 Task: Move the task Develop a new customer relationship management (CRM) system to the section Done in the project AgileAssist and filter the tasks in the project by Incomplete tasks
Action: Mouse moved to (55, 234)
Screenshot: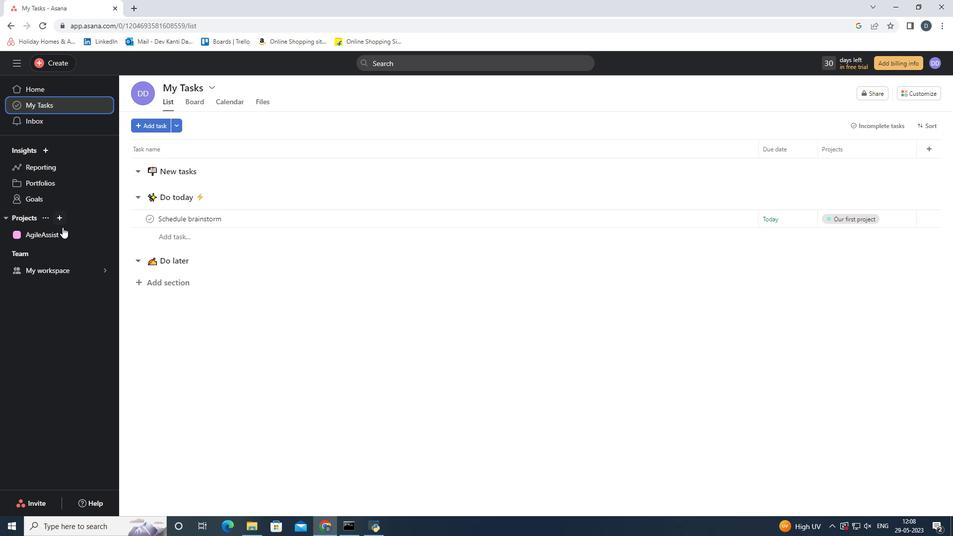 
Action: Mouse pressed left at (55, 234)
Screenshot: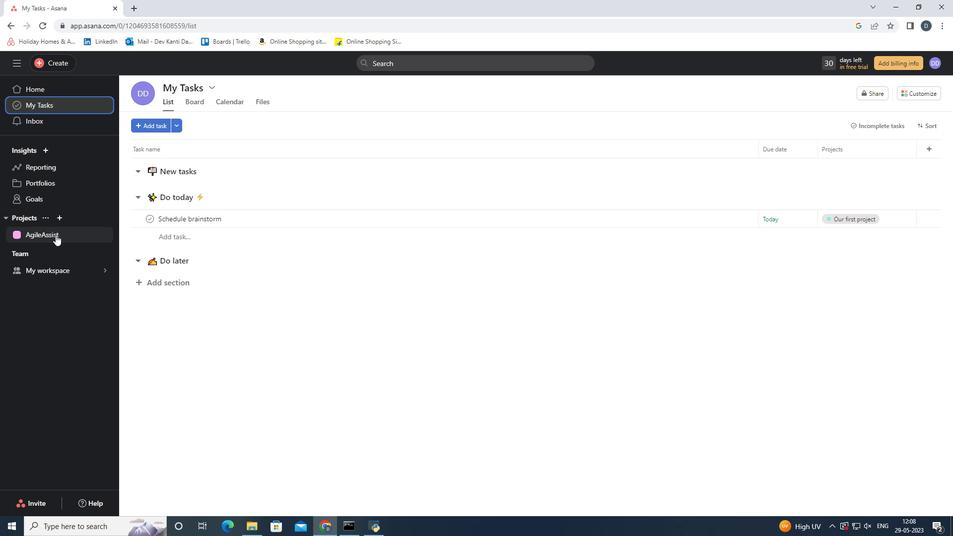 
Action: Mouse moved to (430, 269)
Screenshot: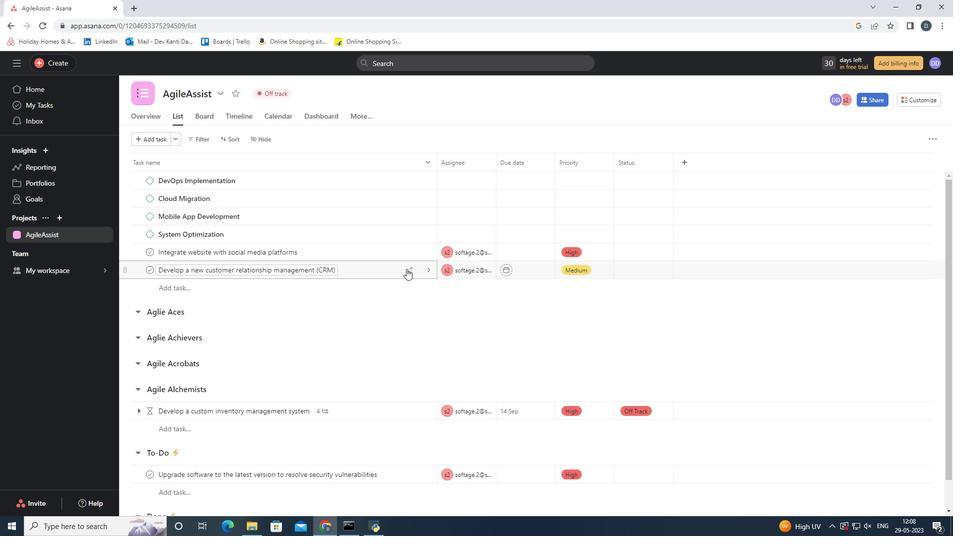 
Action: Mouse pressed left at (430, 269)
Screenshot: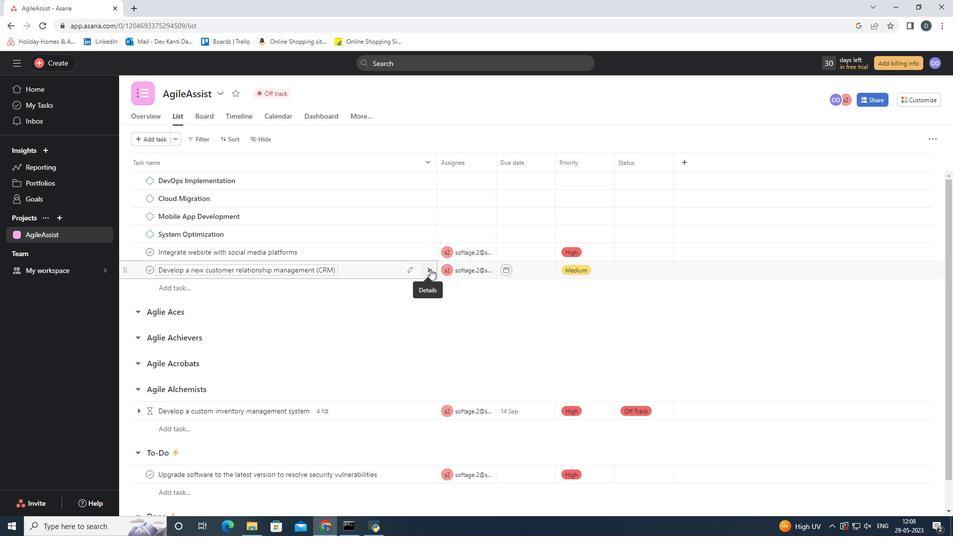 
Action: Mouse moved to (838, 323)
Screenshot: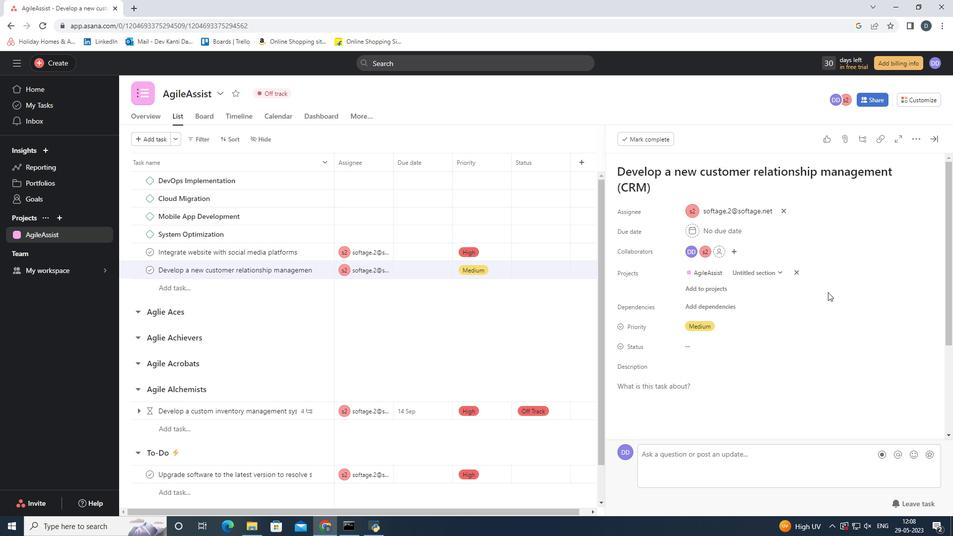 
Action: Mouse scrolled (838, 322) with delta (0, 0)
Screenshot: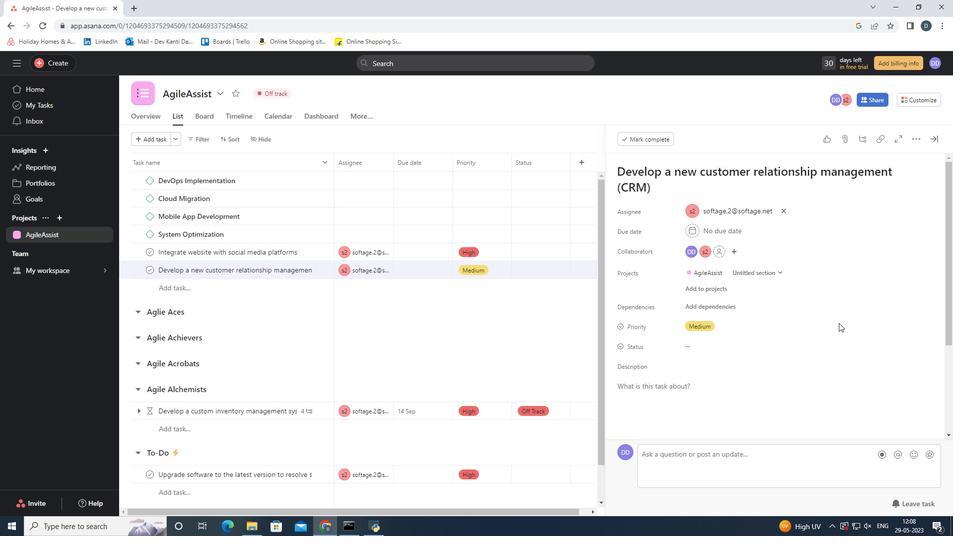 
Action: Mouse scrolled (838, 322) with delta (0, 0)
Screenshot: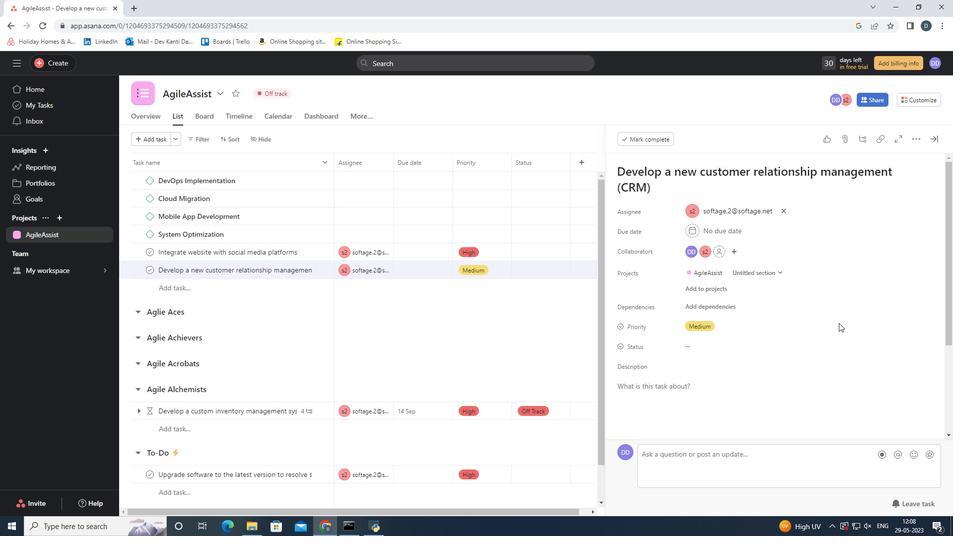 
Action: Mouse scrolled (838, 322) with delta (0, 0)
Screenshot: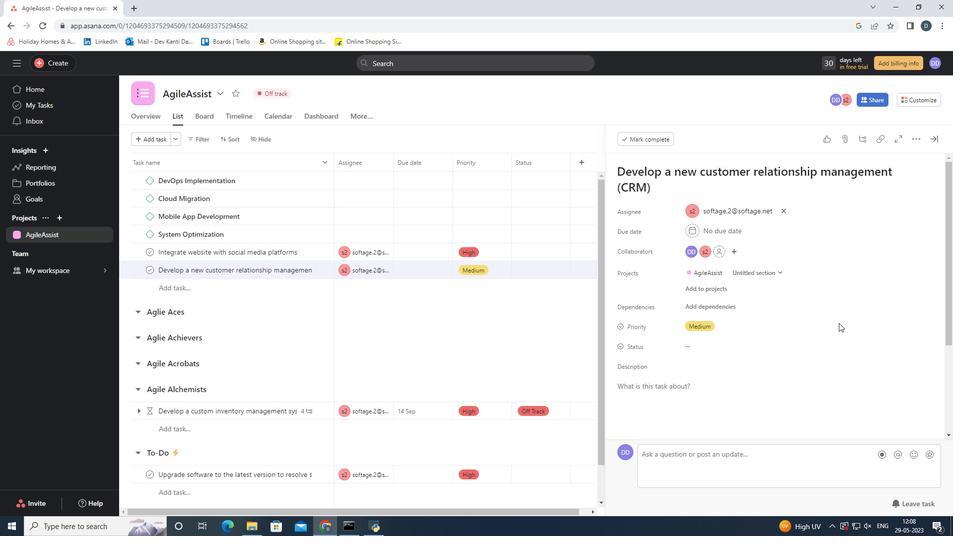 
Action: Mouse scrolled (838, 322) with delta (0, 0)
Screenshot: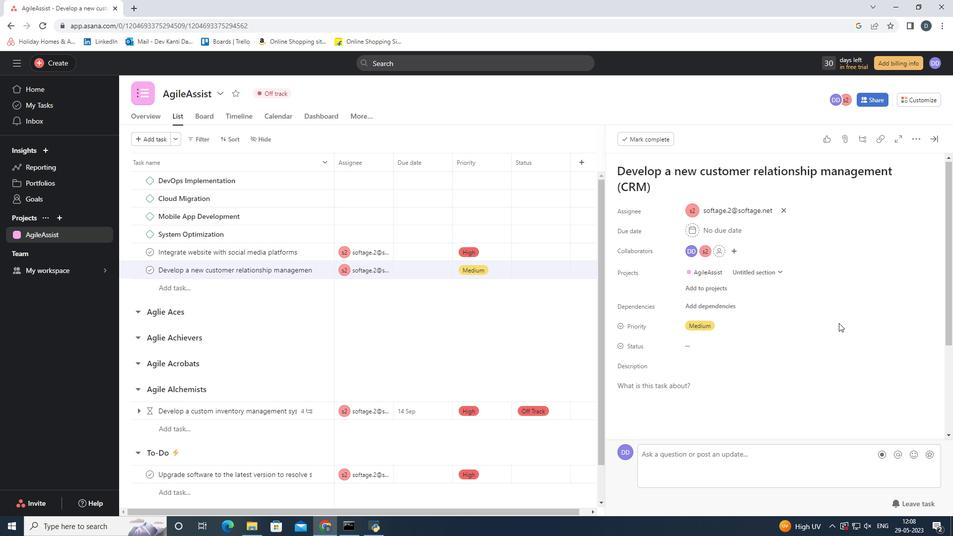 
Action: Mouse scrolled (838, 323) with delta (0, 0)
Screenshot: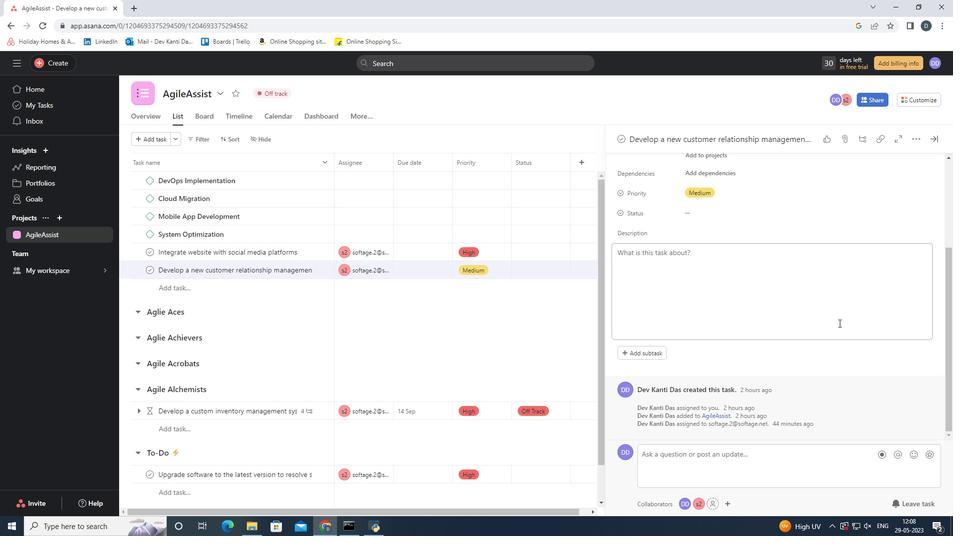 
Action: Mouse scrolled (838, 323) with delta (0, 0)
Screenshot: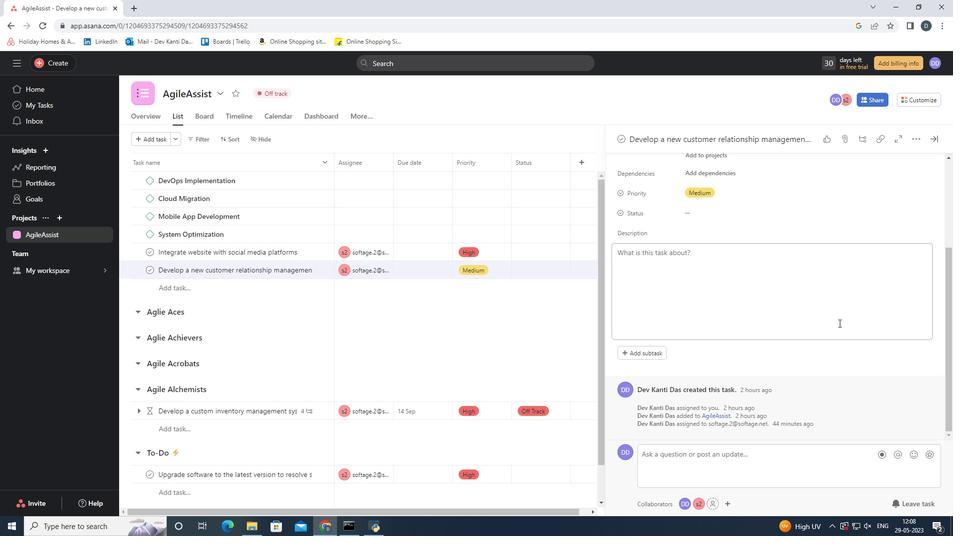 
Action: Mouse scrolled (838, 323) with delta (0, 0)
Screenshot: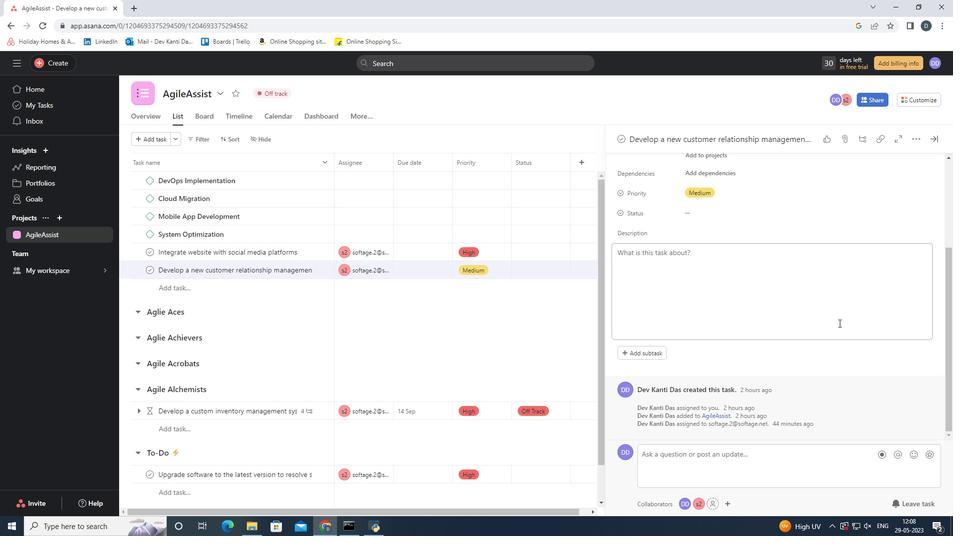 
Action: Mouse scrolled (838, 323) with delta (0, 0)
Screenshot: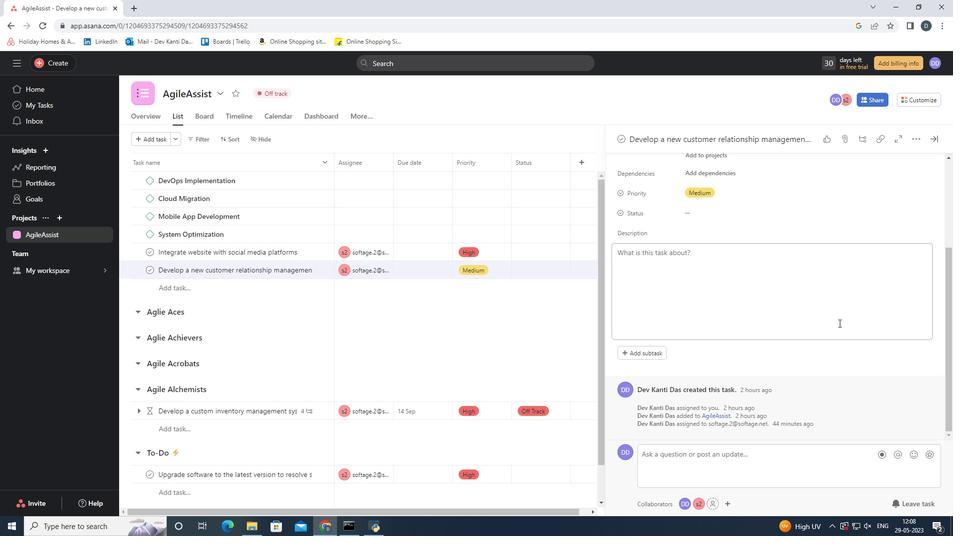 
Action: Mouse scrolled (838, 323) with delta (0, 0)
Screenshot: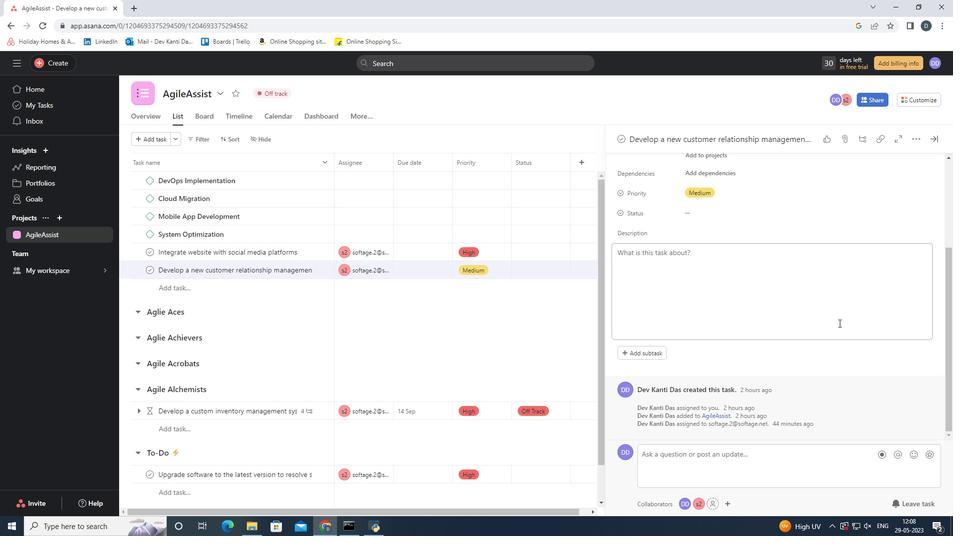 
Action: Mouse scrolled (838, 323) with delta (0, 0)
Screenshot: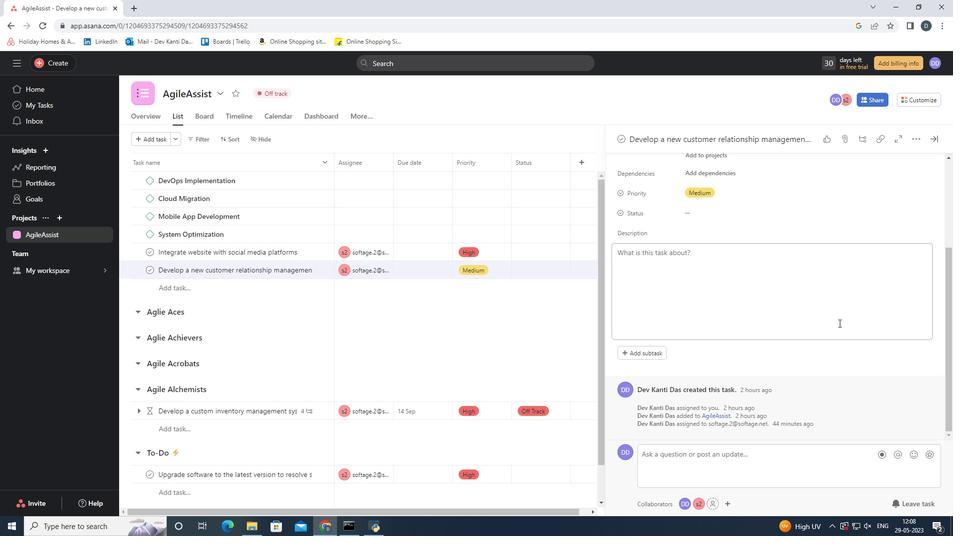 
Action: Mouse moved to (932, 142)
Screenshot: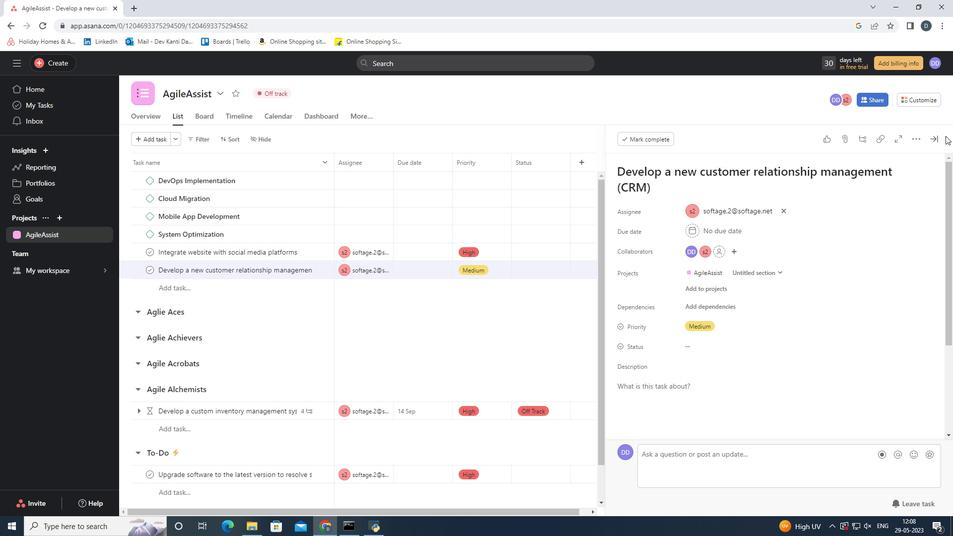 
Action: Mouse pressed left at (932, 142)
Screenshot: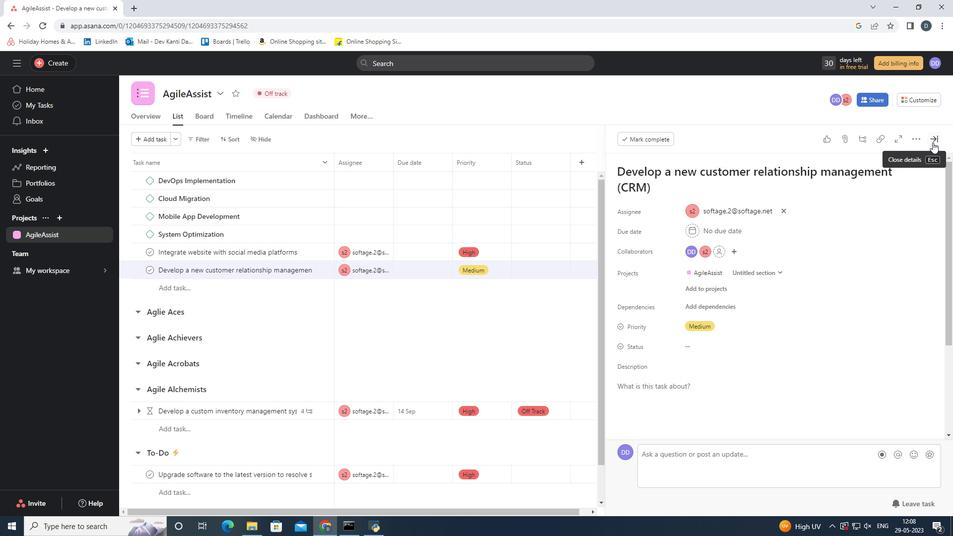 
Action: Mouse moved to (408, 267)
Screenshot: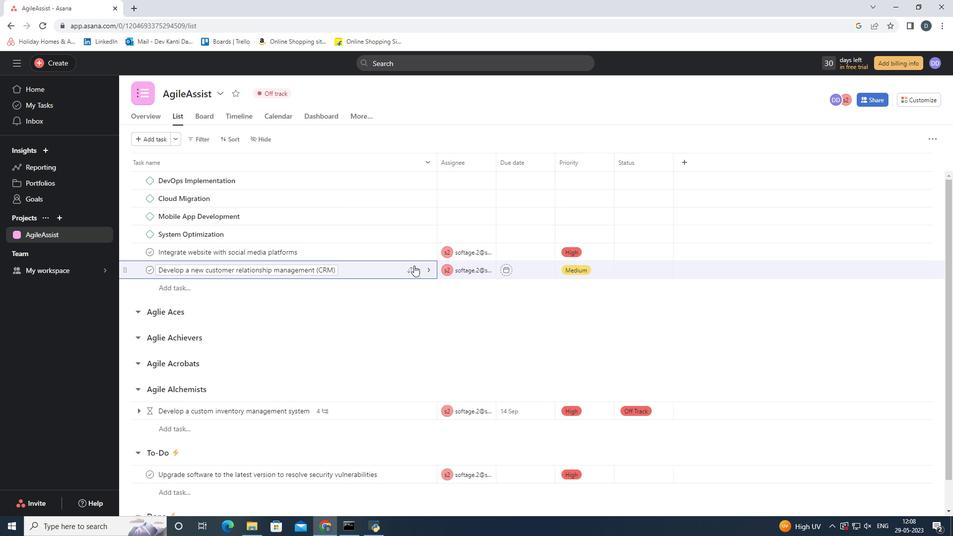 
Action: Mouse pressed left at (408, 267)
Screenshot: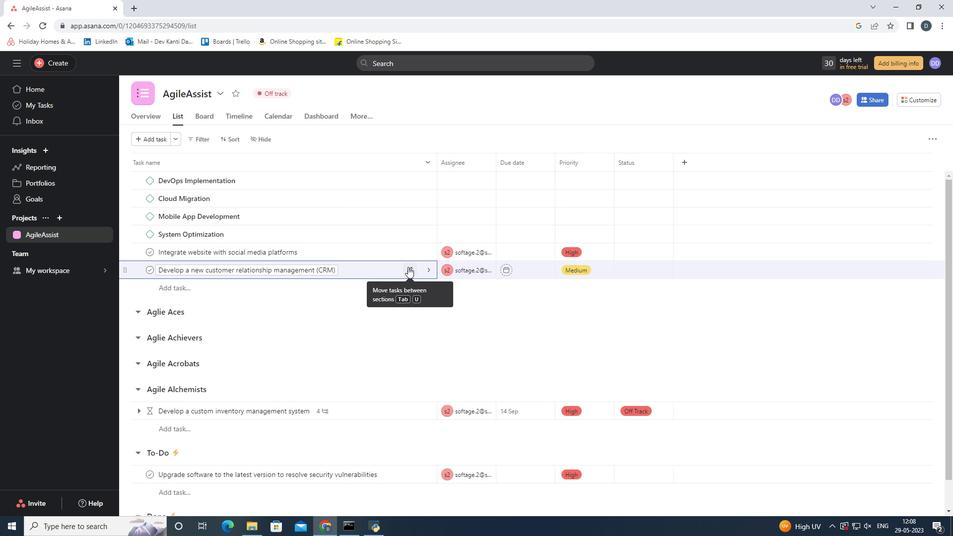
Action: Mouse moved to (374, 413)
Screenshot: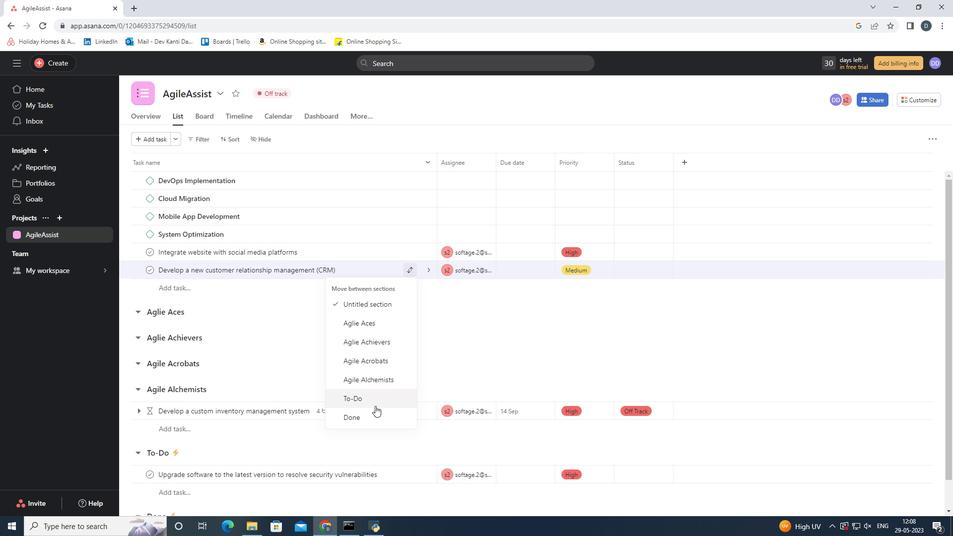 
Action: Mouse pressed left at (374, 413)
Screenshot: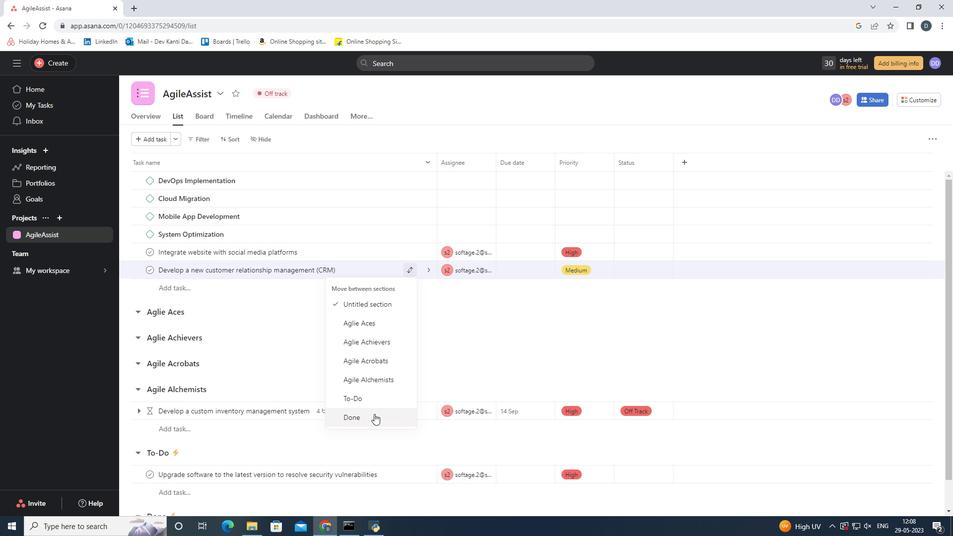 
Action: Mouse moved to (389, 477)
Screenshot: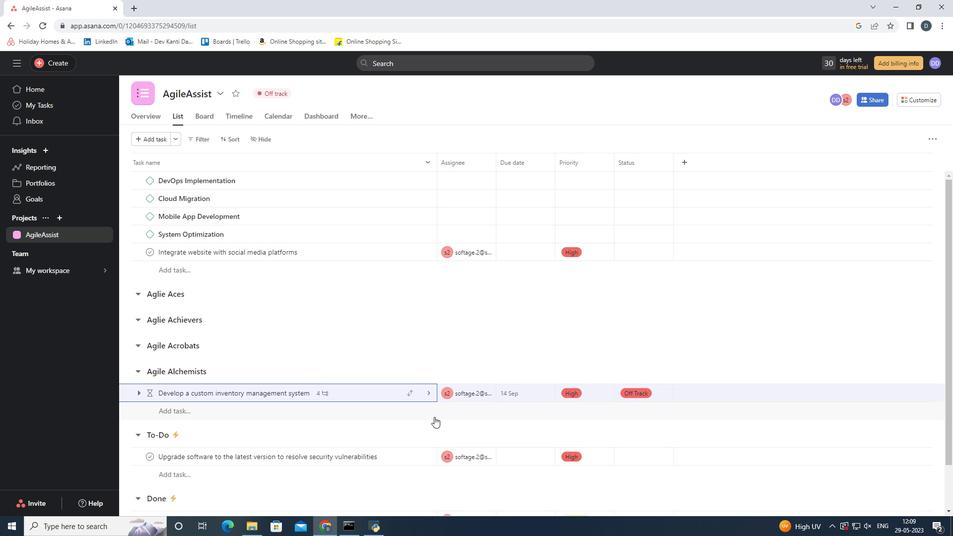 
Action: Mouse scrolled (389, 476) with delta (0, 0)
Screenshot: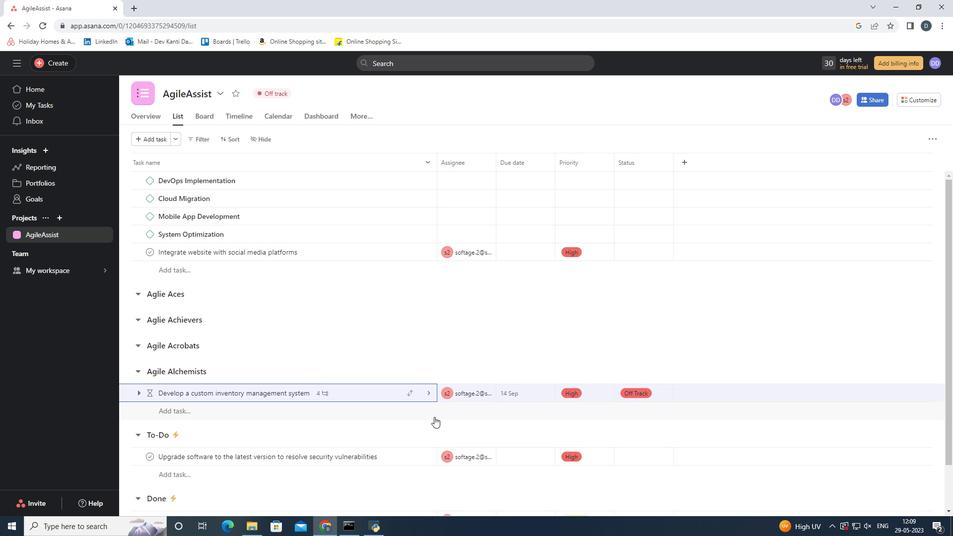 
Action: Mouse scrolled (389, 476) with delta (0, 0)
Screenshot: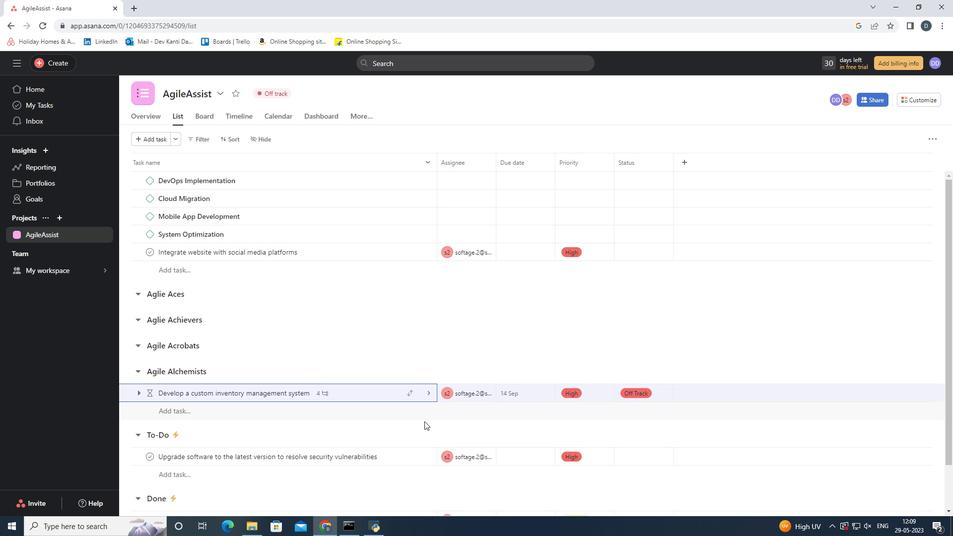 
Action: Mouse scrolled (389, 476) with delta (0, 0)
Screenshot: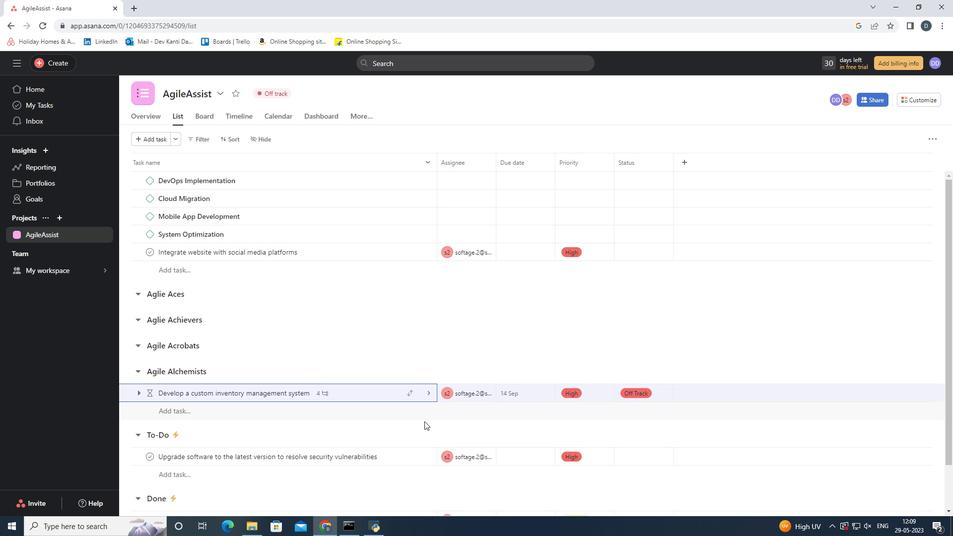 
Action: Mouse moved to (503, 445)
Screenshot: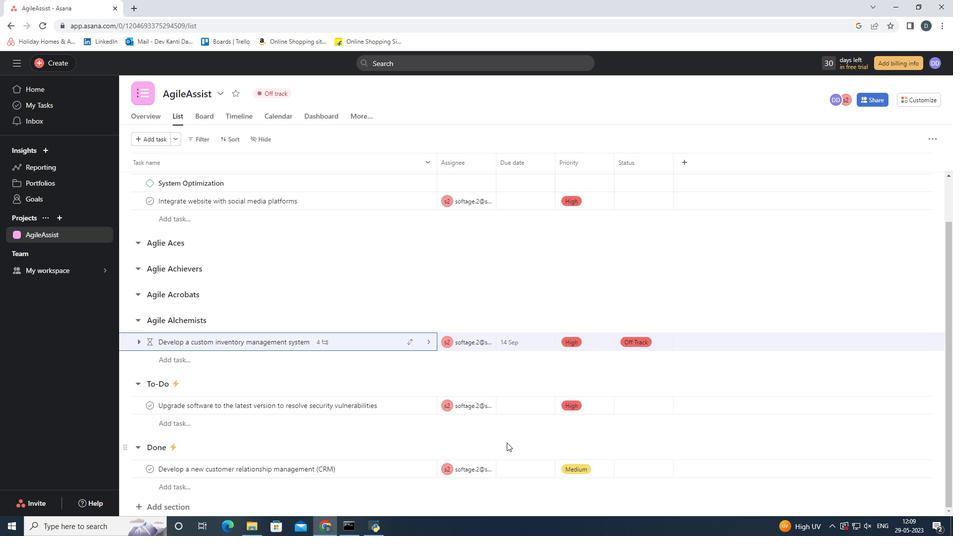 
Action: Mouse pressed left at (503, 445)
Screenshot: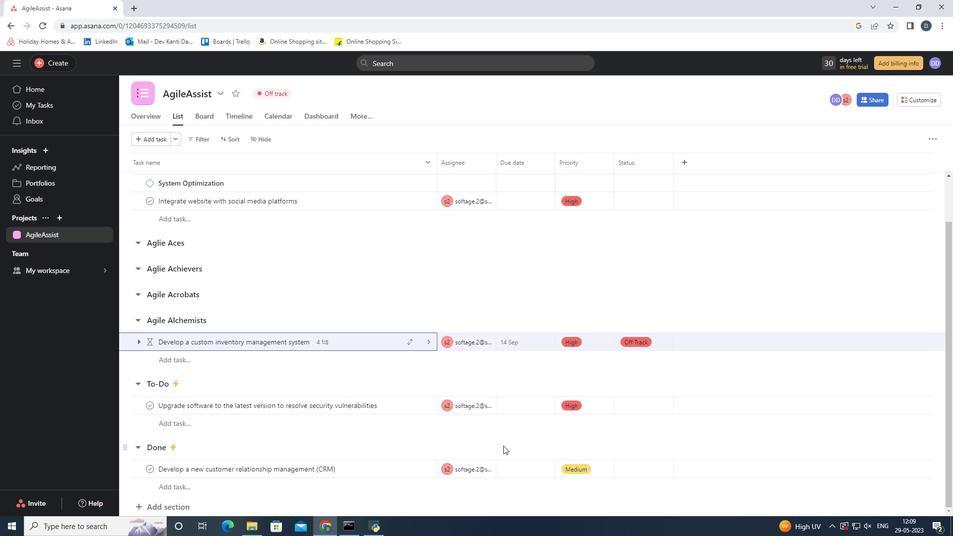 
Action: Mouse scrolled (503, 446) with delta (0, 0)
Screenshot: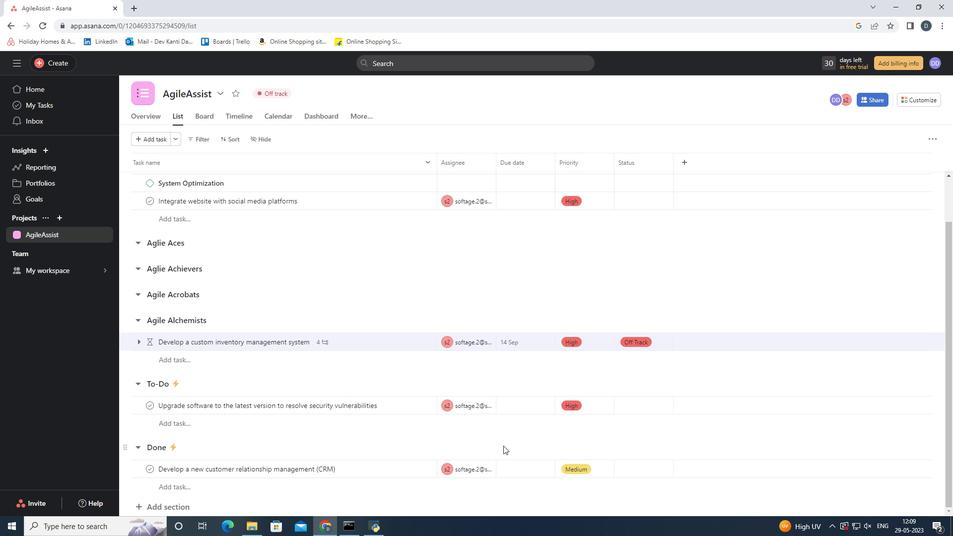 
Action: Mouse scrolled (503, 446) with delta (0, 0)
Screenshot: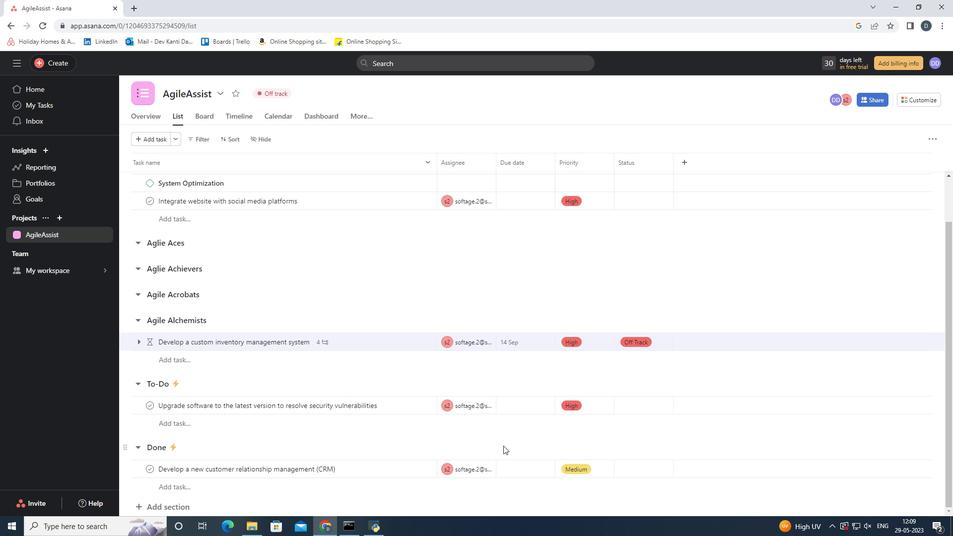 
Action: Mouse scrolled (503, 446) with delta (0, 0)
Screenshot: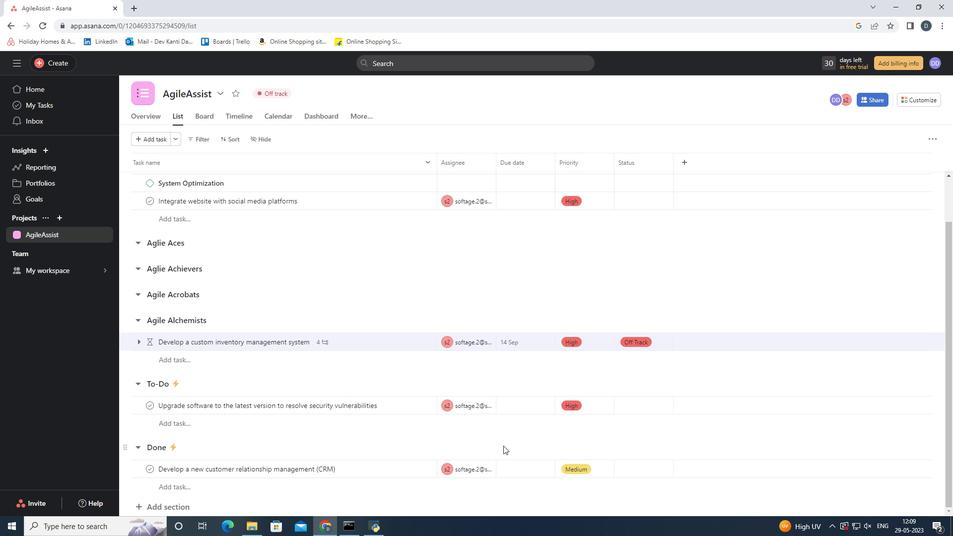 
Action: Mouse scrolled (503, 446) with delta (0, 0)
Screenshot: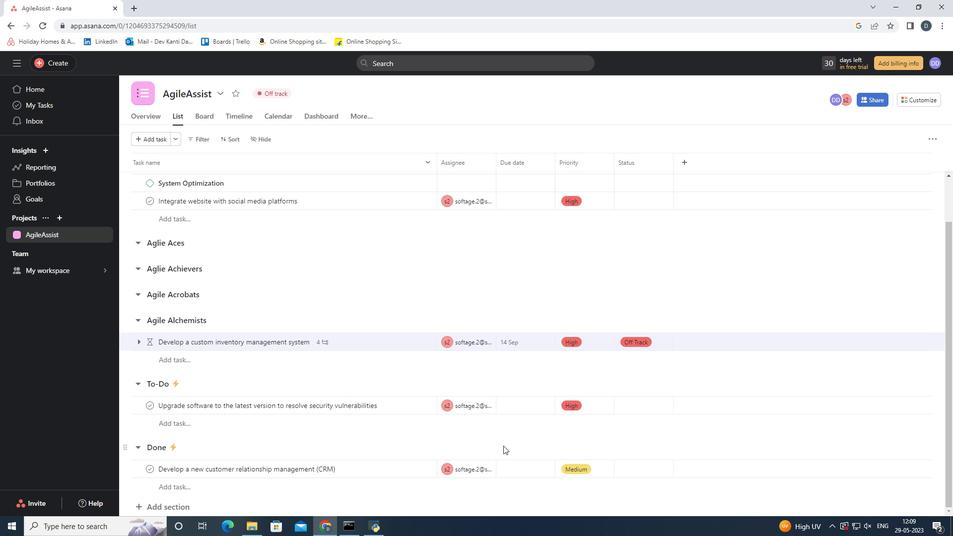 
Action: Mouse scrolled (503, 445) with delta (0, 0)
Screenshot: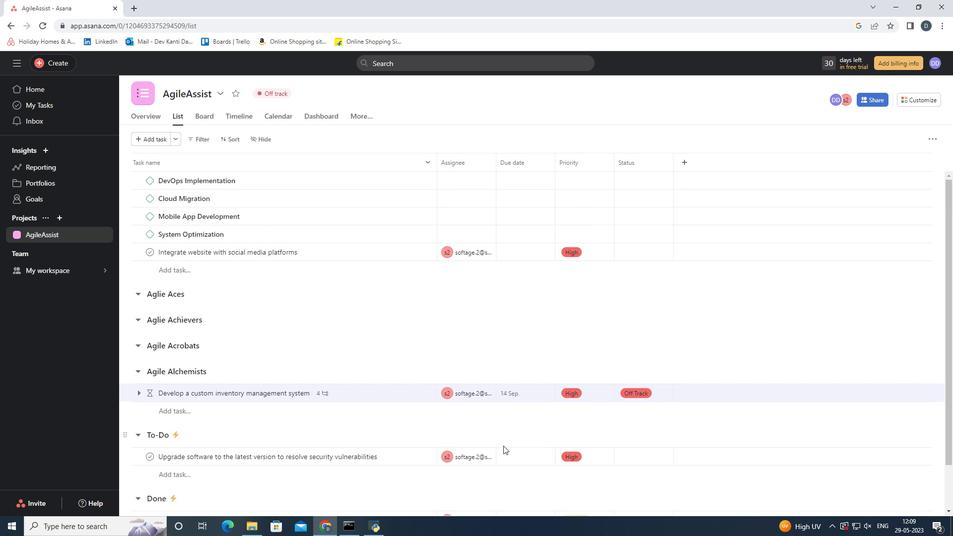 
Action: Mouse scrolled (503, 445) with delta (0, 0)
Screenshot: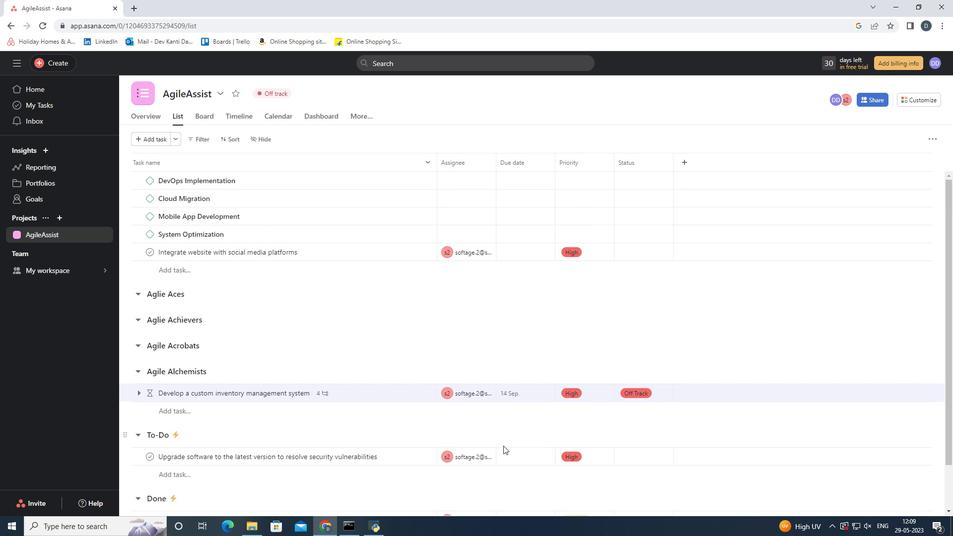 
Action: Mouse scrolled (503, 445) with delta (0, 0)
Screenshot: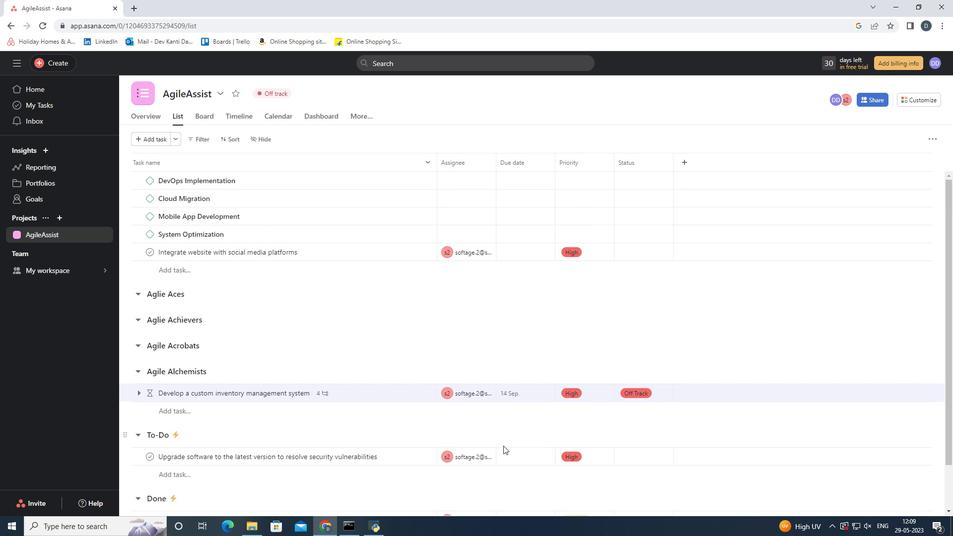 
Action: Mouse scrolled (503, 445) with delta (0, 0)
Screenshot: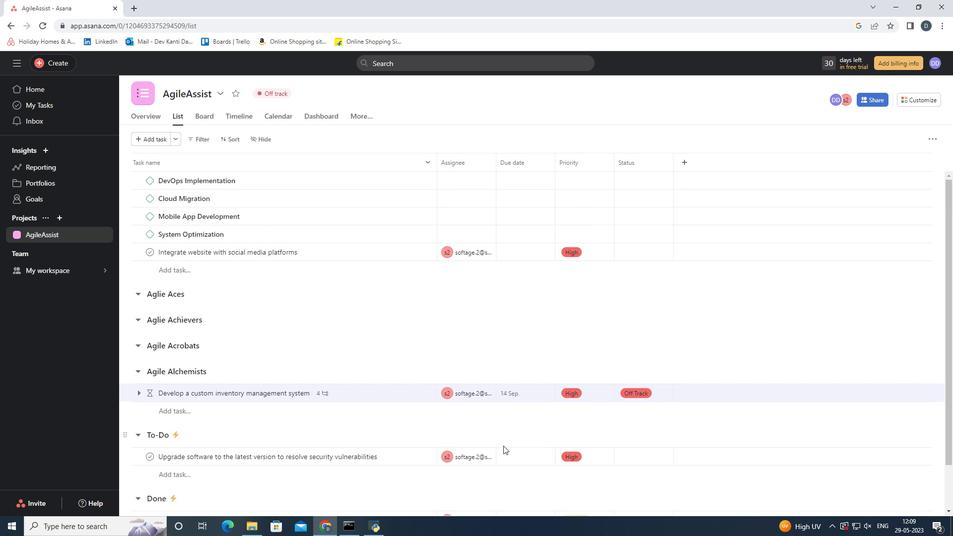 
Action: Mouse moved to (194, 137)
Screenshot: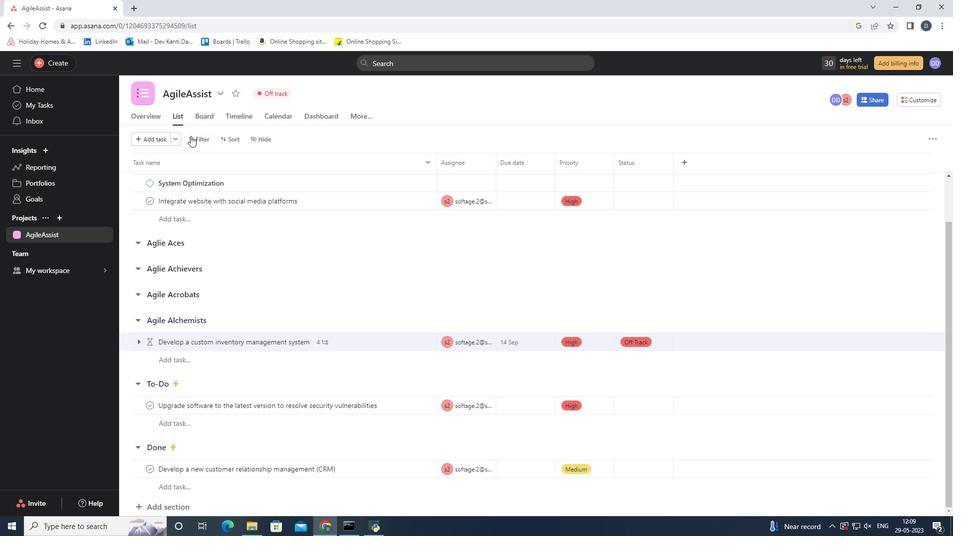 
Action: Mouse pressed left at (194, 137)
Screenshot: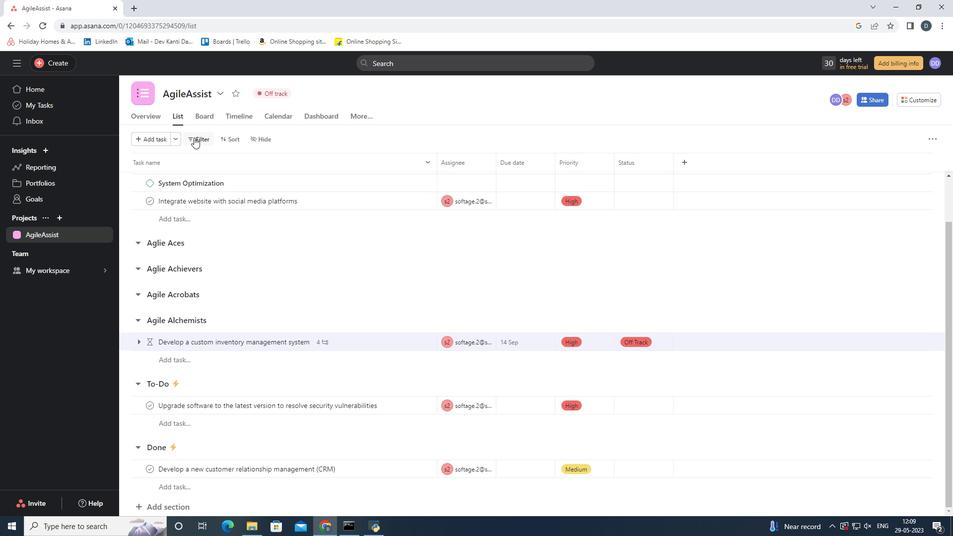 
Action: Mouse moved to (227, 180)
Screenshot: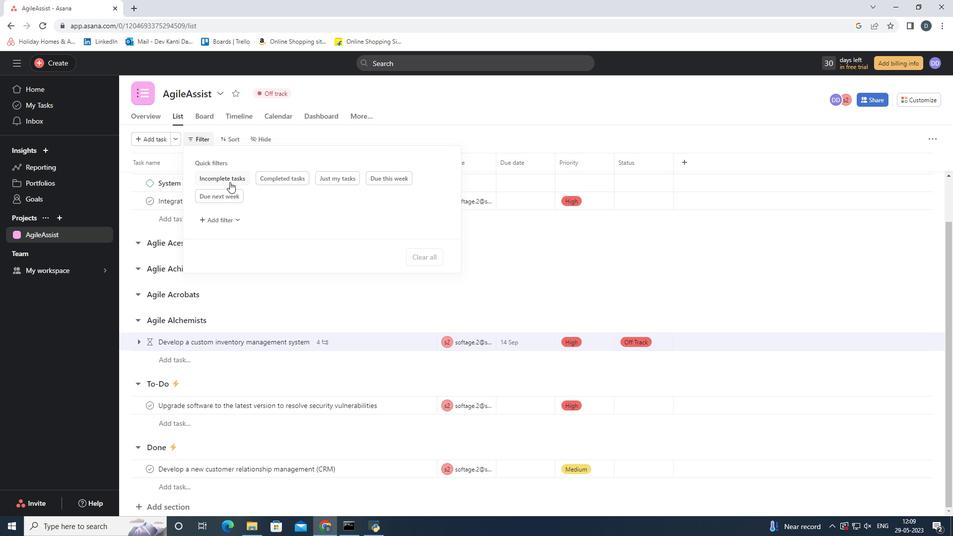 
Action: Mouse pressed left at (227, 180)
Screenshot: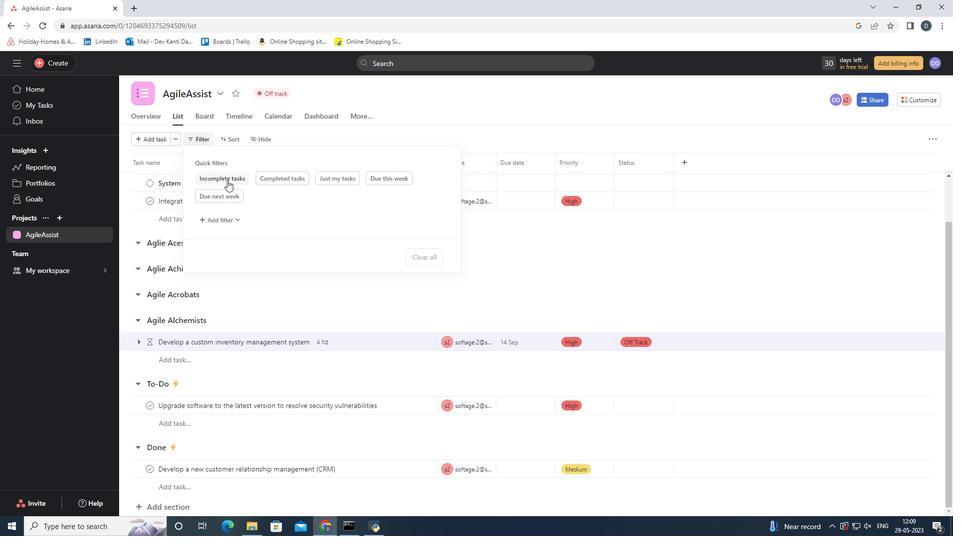 
Action: Mouse moved to (301, 236)
Screenshot: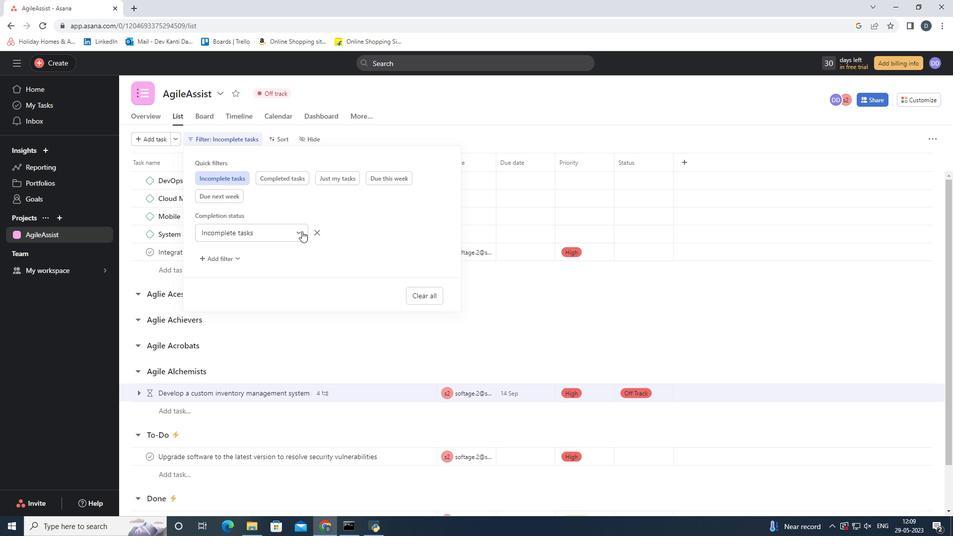 
Action: Mouse pressed left at (301, 236)
Screenshot: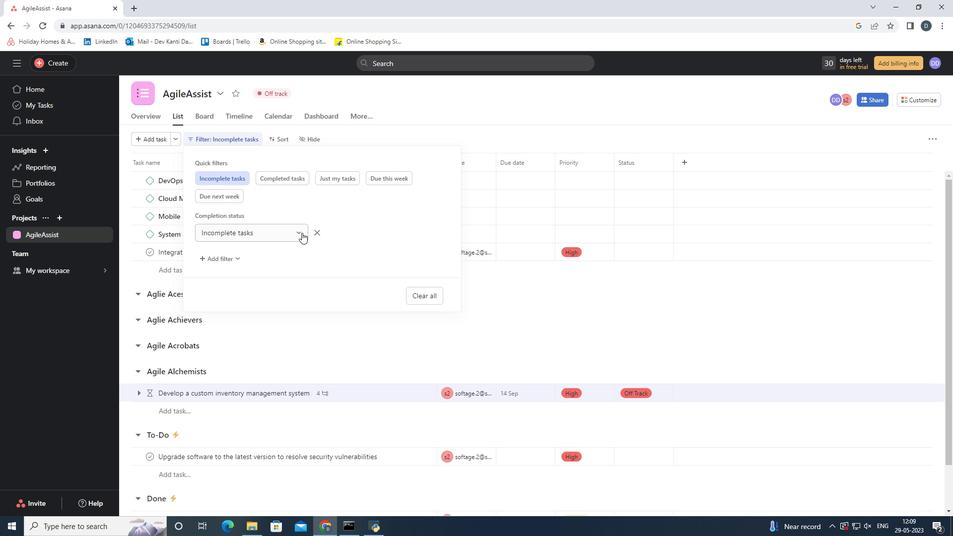 
Action: Mouse pressed left at (301, 236)
Screenshot: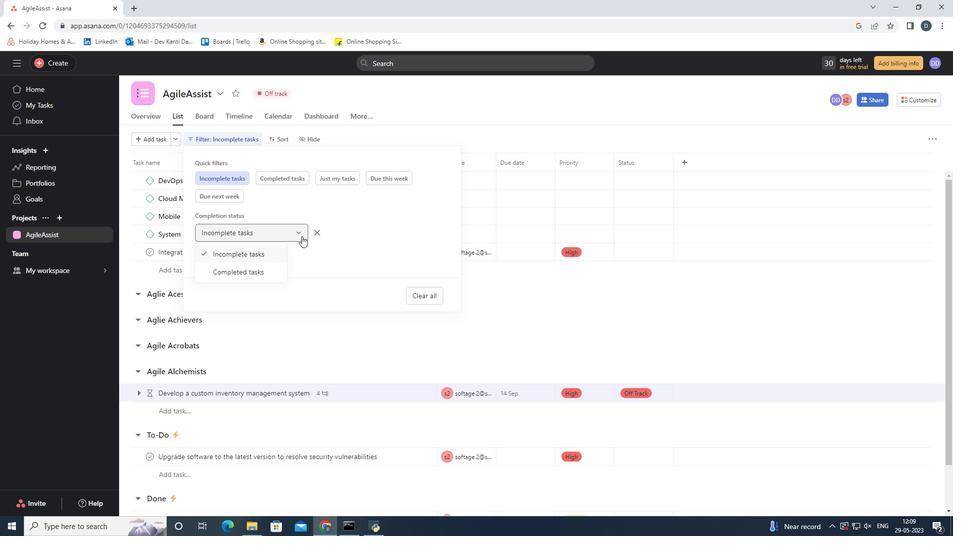
Action: Mouse moved to (560, 315)
Screenshot: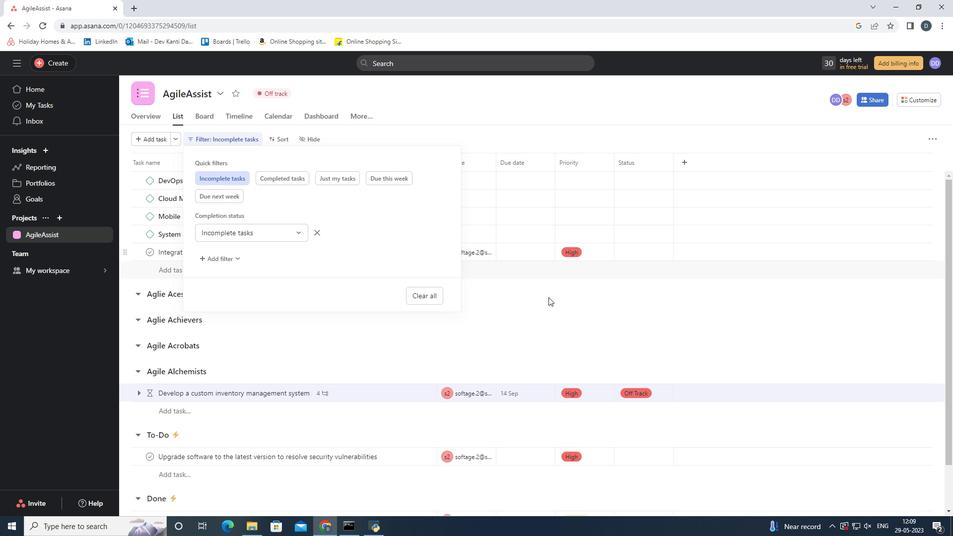 
Action: Mouse pressed left at (560, 315)
Screenshot: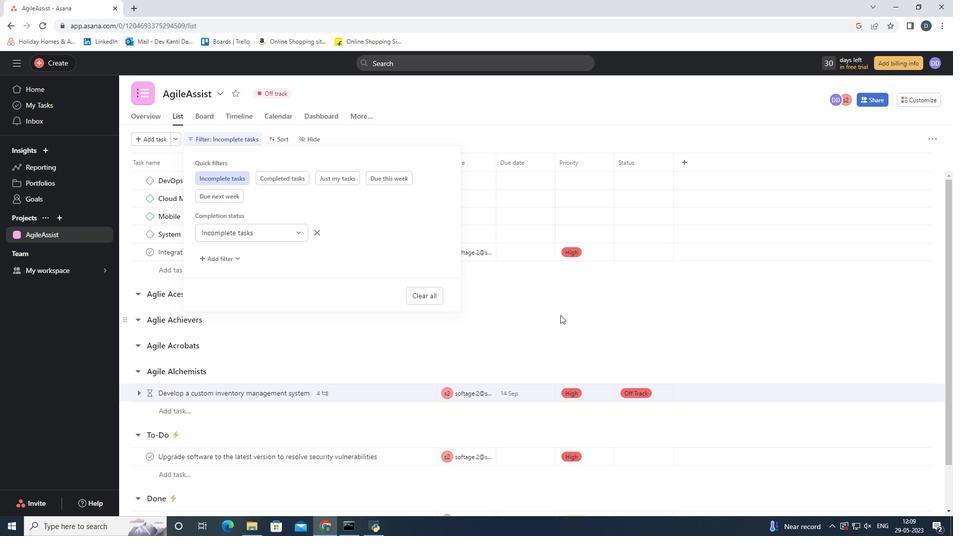 
